 Task: Open Microsoft Outlook and view your account settings.
Action: Mouse moved to (46, 35)
Screenshot: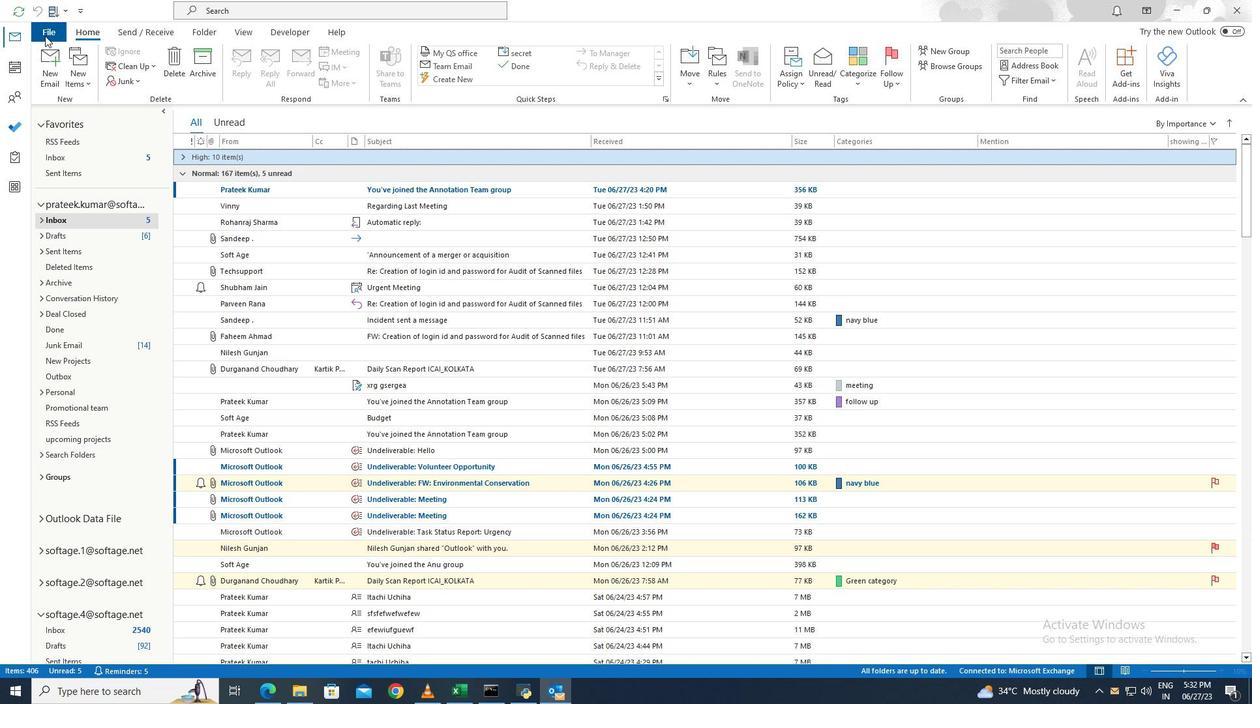 
Action: Mouse pressed left at (46, 35)
Screenshot: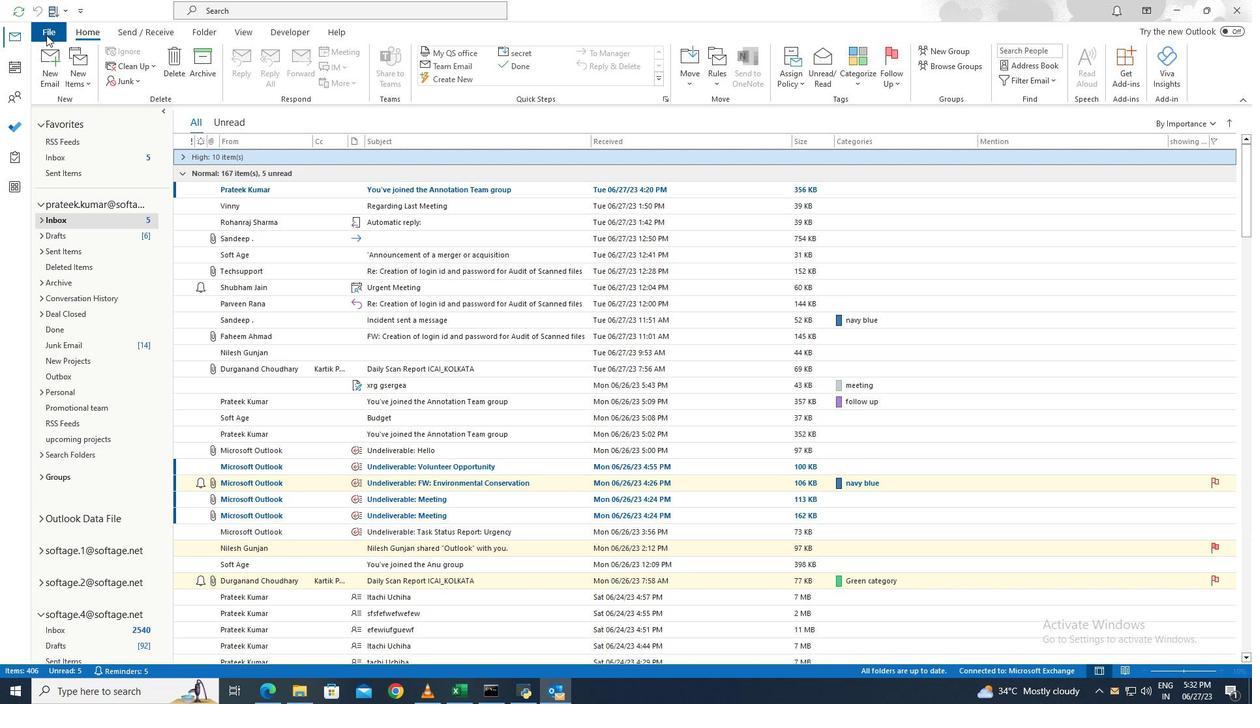 
Action: Mouse moved to (24, 581)
Screenshot: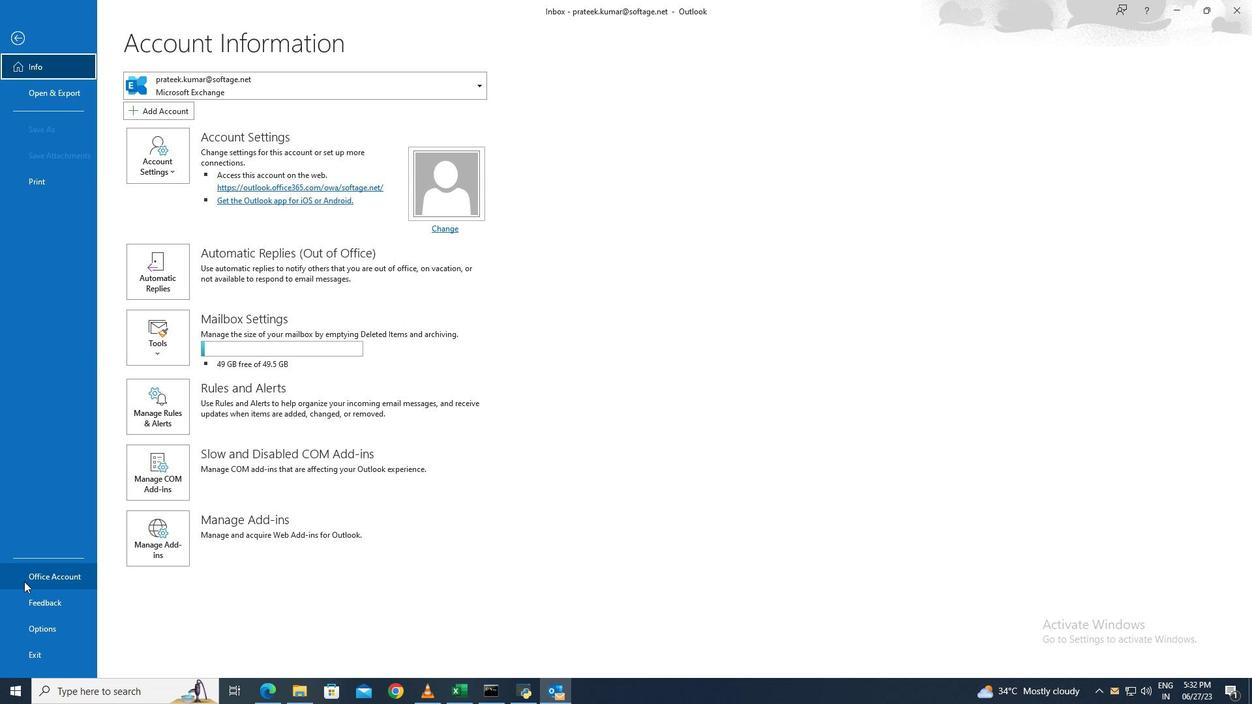 
Action: Mouse pressed left at (24, 581)
Screenshot: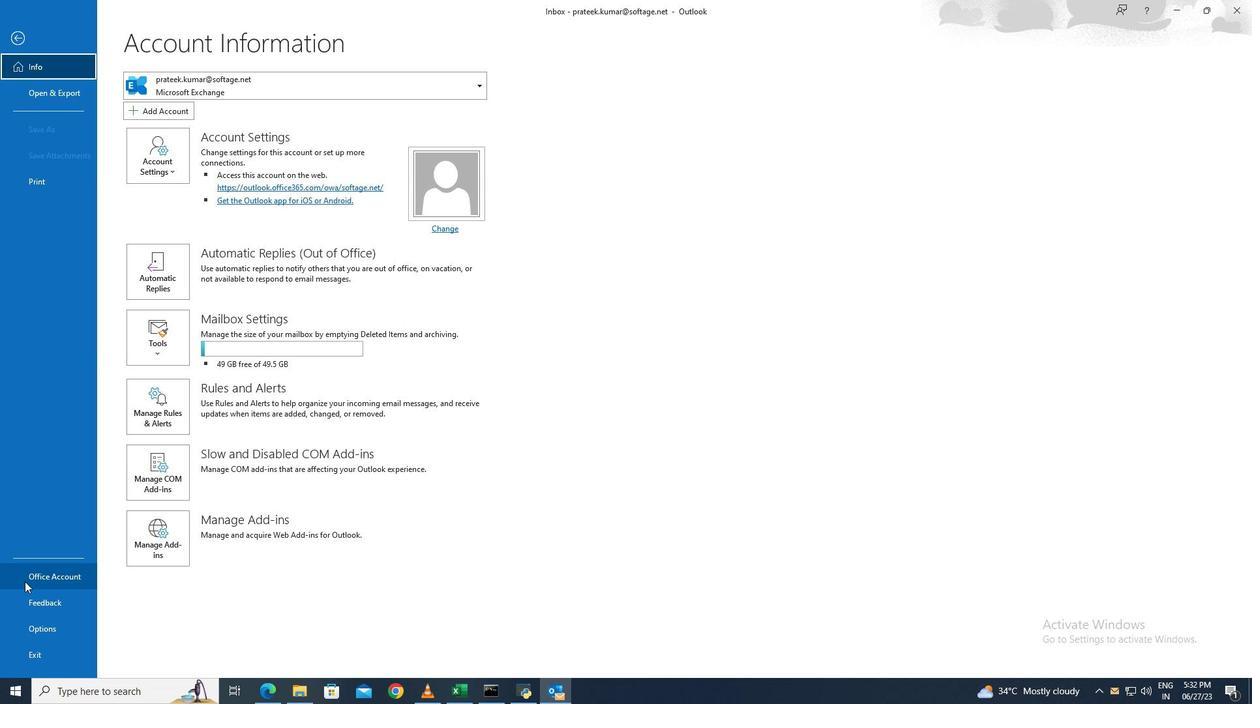 
Action: Mouse moved to (450, 427)
Screenshot: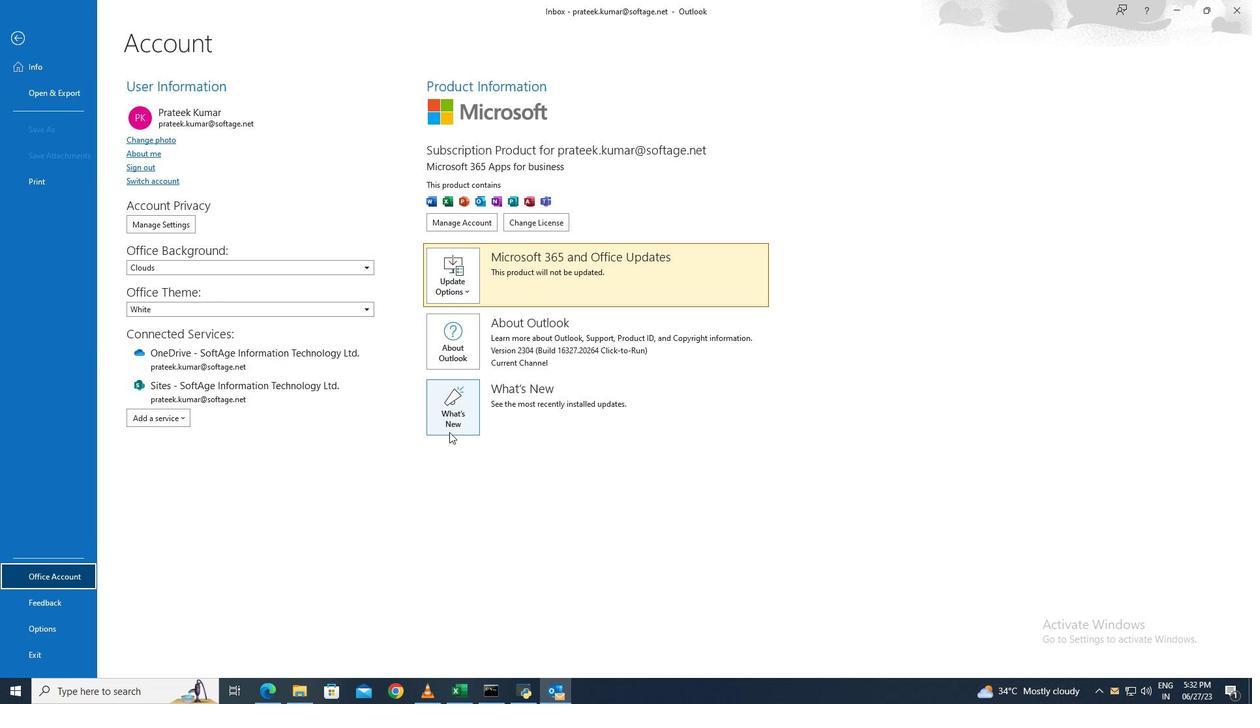 
Action: Mouse pressed left at (450, 427)
Screenshot: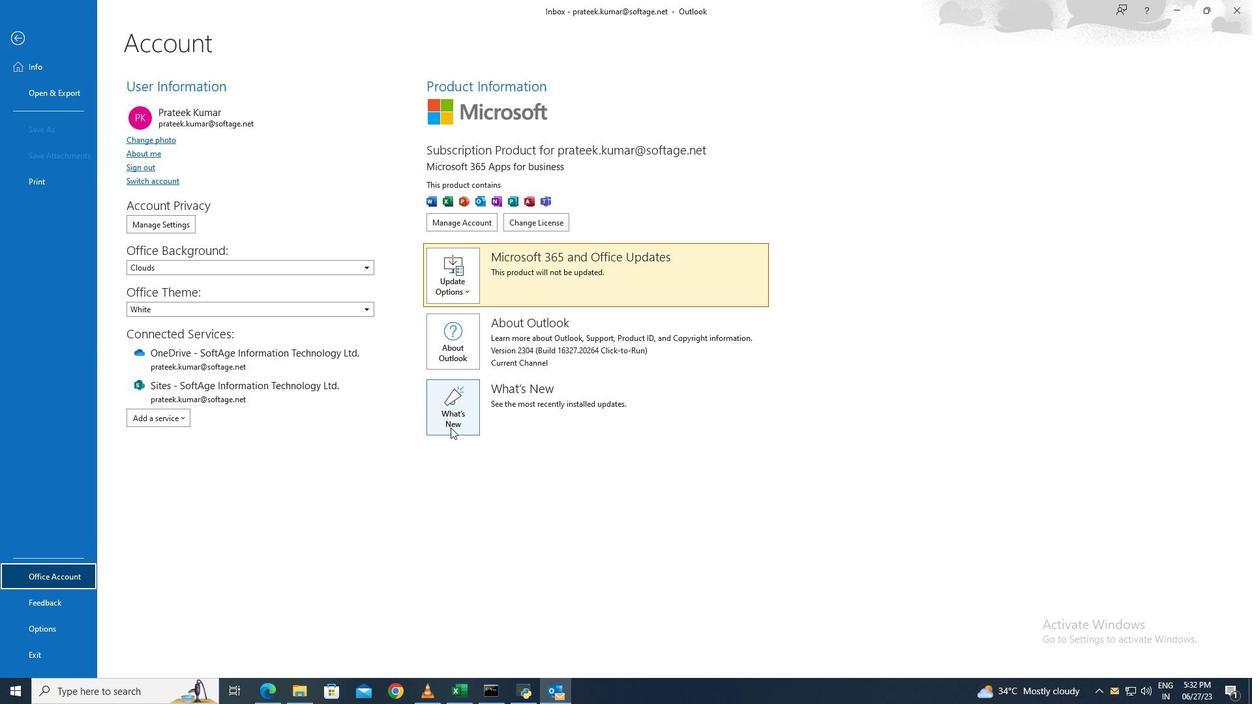
